 Task: Create a task  Issues with integrating with version control system (e.g. Git) , assign it to team member softage.9@softage.net in the project ZippyTech and update the status of the task to  On Track  , set the priority of the task to Low.
Action: Mouse moved to (32, 384)
Screenshot: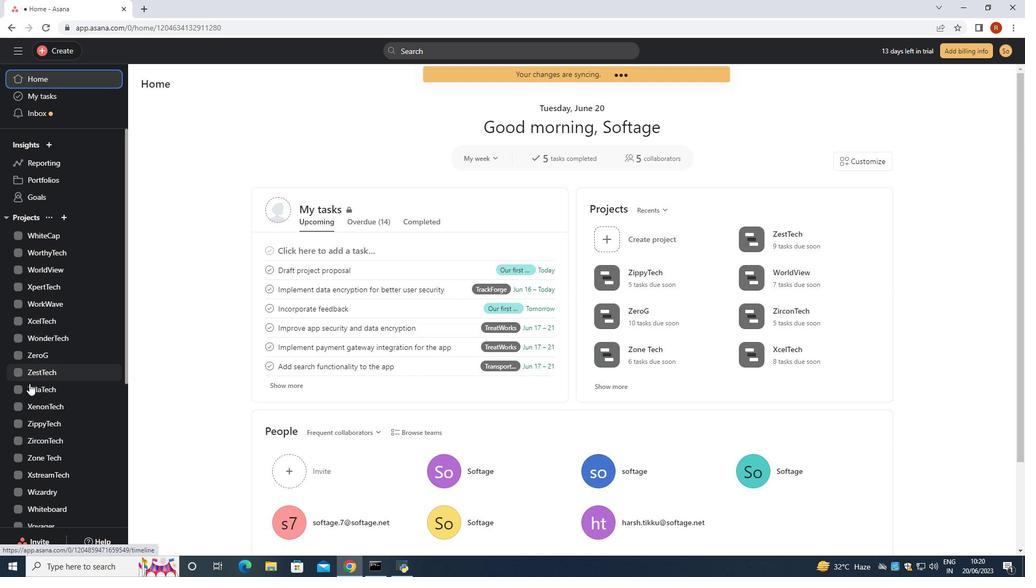 
Action: Mouse scrolled (32, 383) with delta (0, 0)
Screenshot: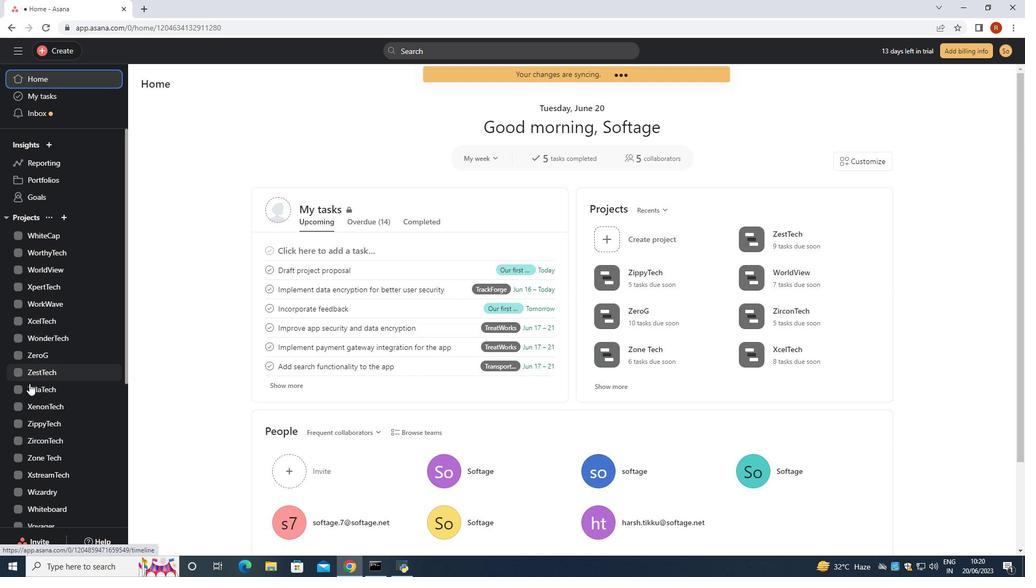
Action: Mouse moved to (32, 380)
Screenshot: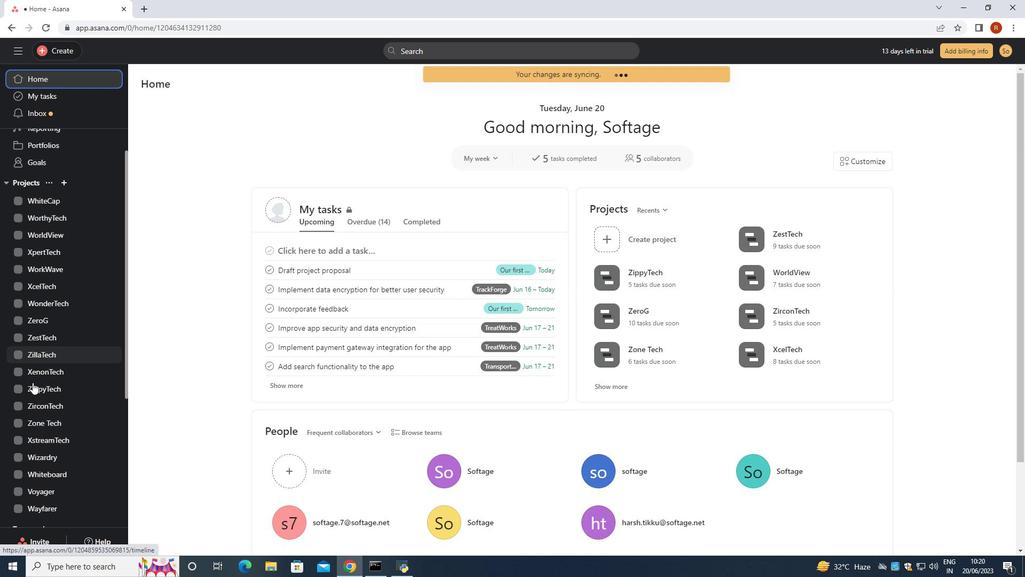 
Action: Mouse scrolled (32, 380) with delta (0, 0)
Screenshot: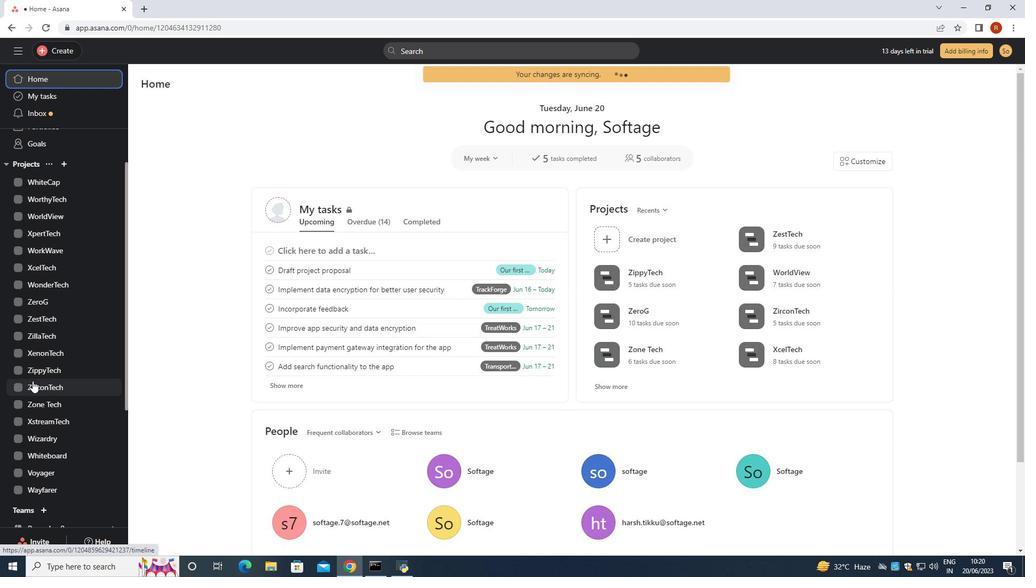 
Action: Mouse moved to (56, 313)
Screenshot: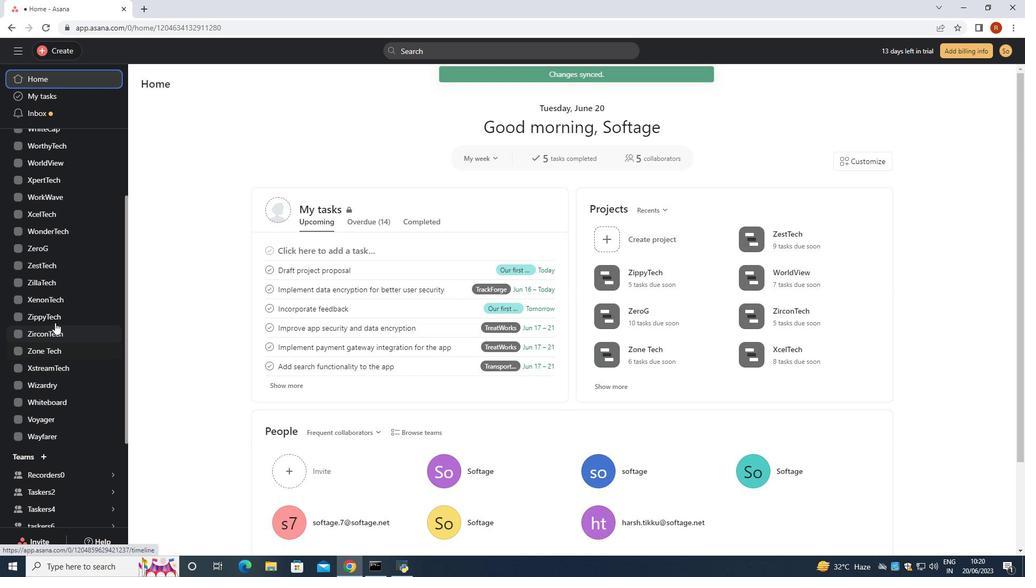 
Action: Mouse pressed left at (56, 313)
Screenshot: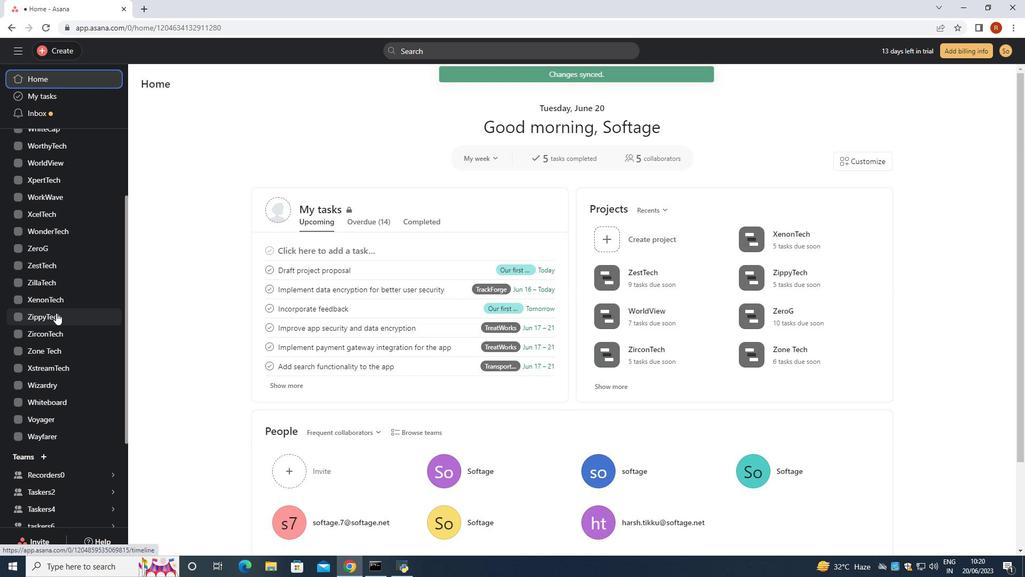 
Action: Mouse moved to (173, 140)
Screenshot: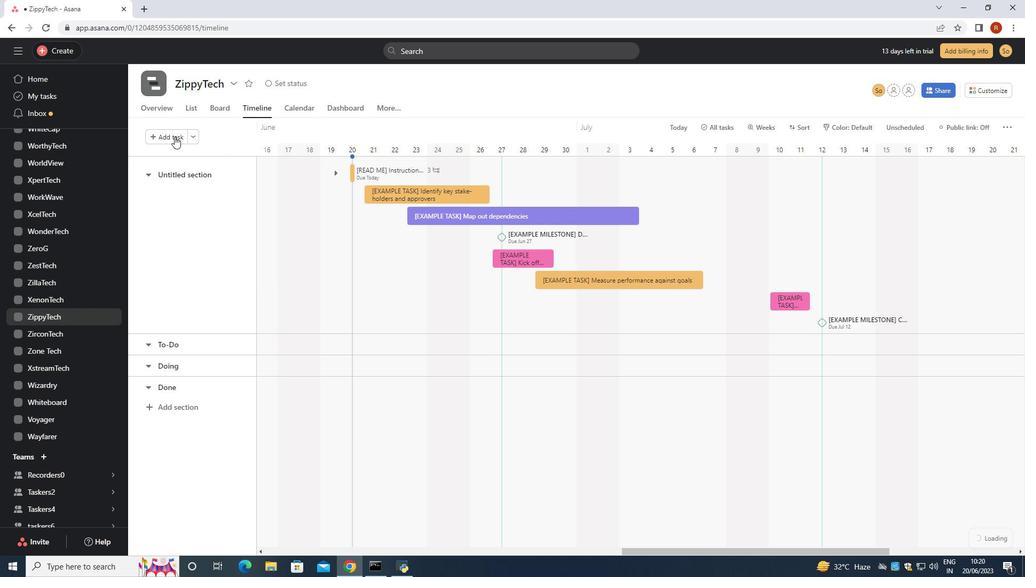 
Action: Mouse pressed left at (173, 140)
Screenshot: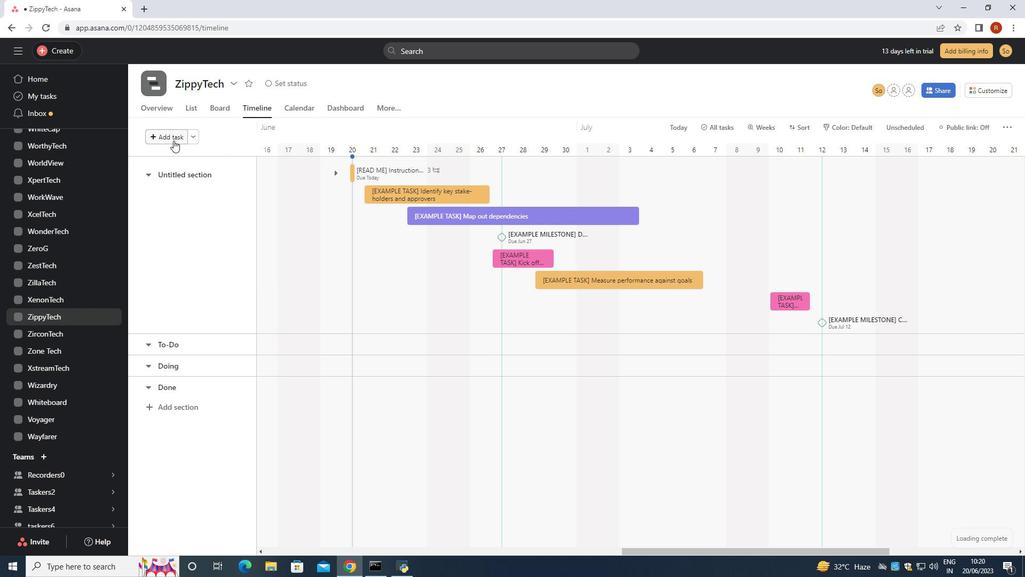 
Action: Key pressed <Key.shift>Issues<Key.space>with<Key.space>integrating<Key.space>with<Key.space>version<Key.space>control<Key.space>si<Key.backspace>ystem<Key.space><Key.shift>(e.g<Key.space><Key.shift><Key.shift><Key.shift><Key.shift><Key.shift><Key.shift><Key.shift><Key.shift><Key.shift><Key.shift><Key.shift><Key.shift><Key.shift><Key.shift><Key.shift><Key.shift><Key.shift>Git<Key.shift><Key.shift>)<Key.enter>
Screenshot: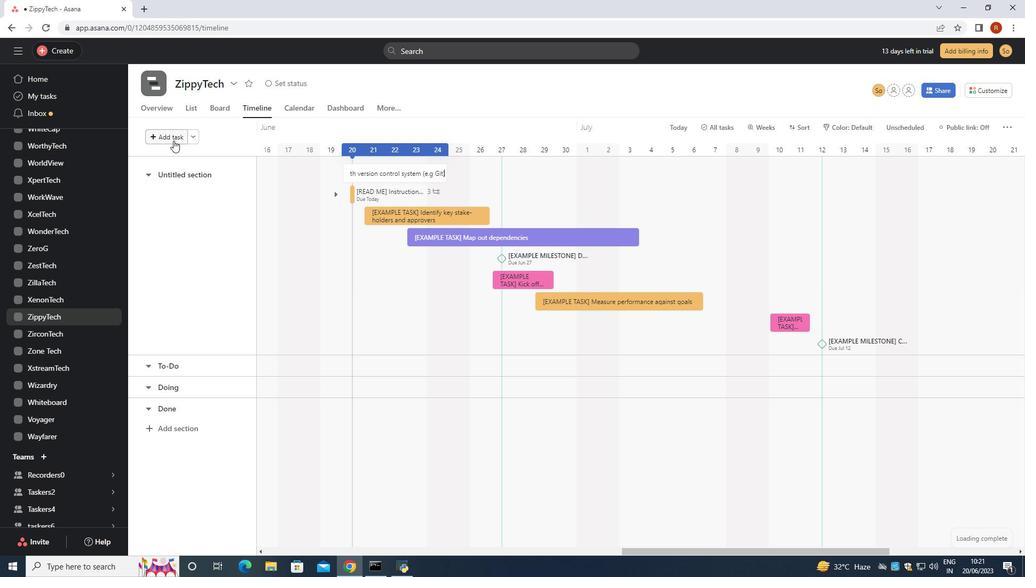 
Action: Mouse moved to (384, 171)
Screenshot: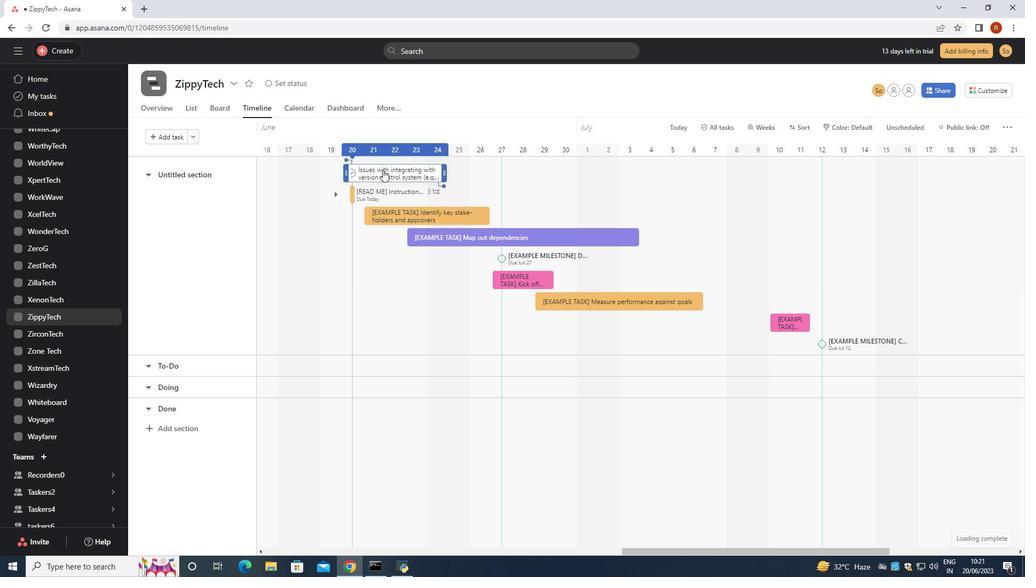 
Action: Mouse pressed left at (384, 171)
Screenshot: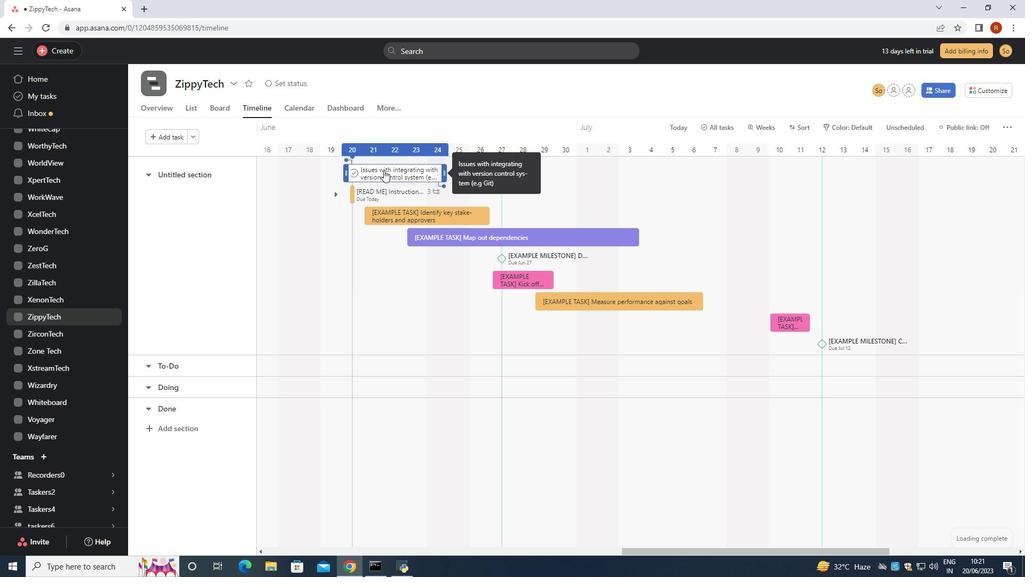 
Action: Mouse moved to (795, 214)
Screenshot: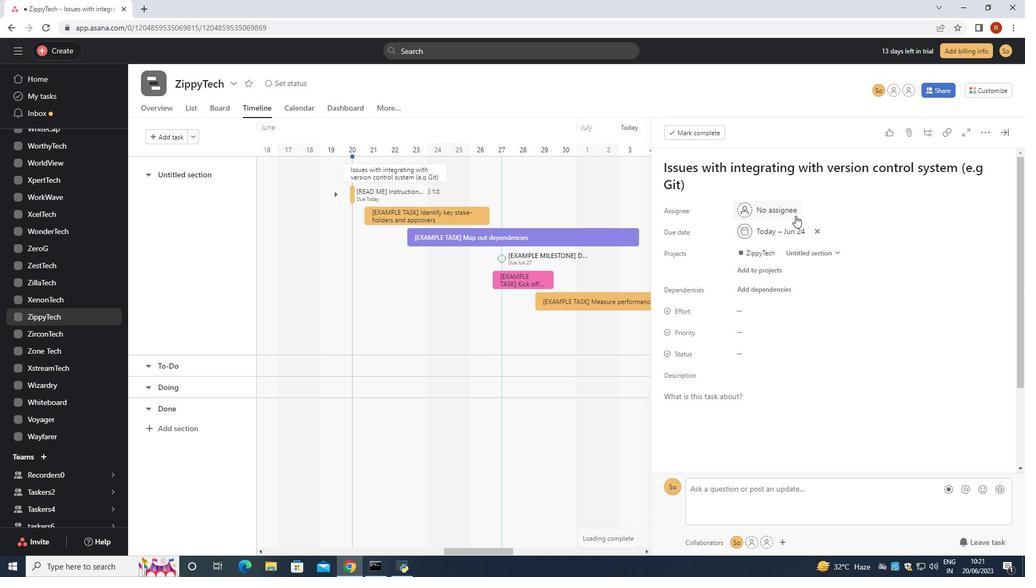 
Action: Mouse pressed left at (795, 214)
Screenshot: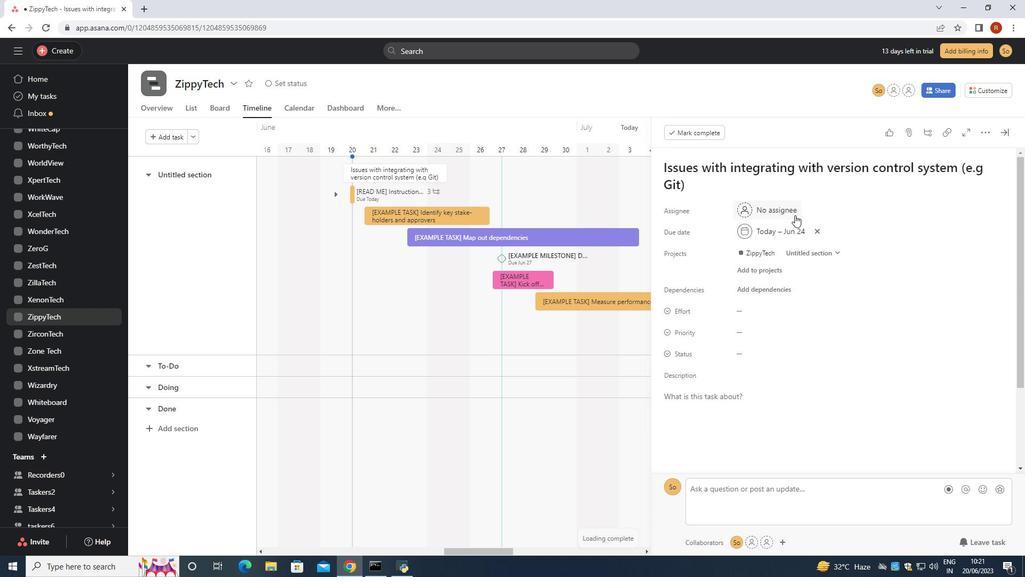 
Action: Mouse moved to (764, 193)
Screenshot: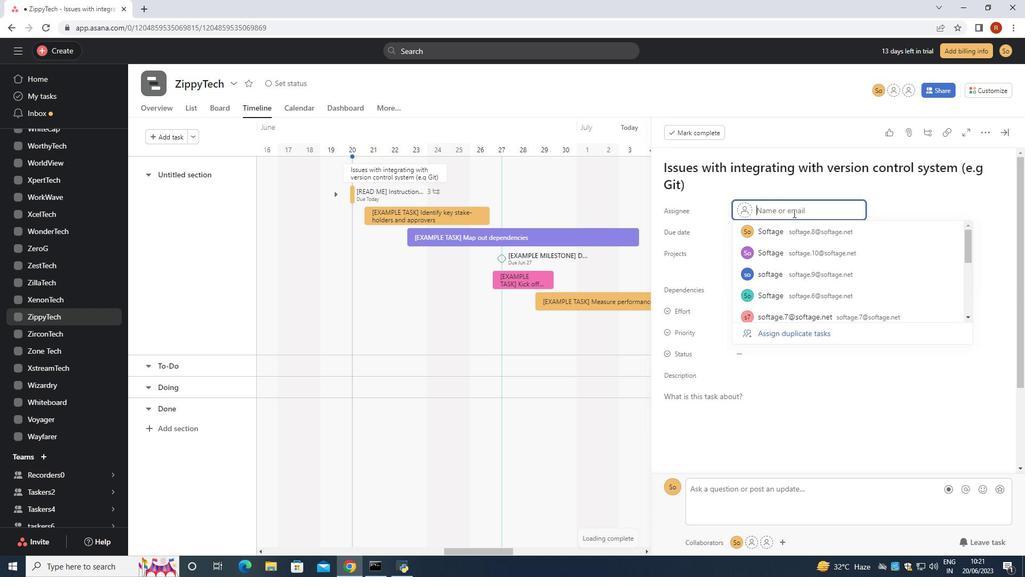 
Action: Key pressed <Key.shift>Softg<Key.backspace>age.9<Key.shift><Key.shift>@softage.net
Screenshot: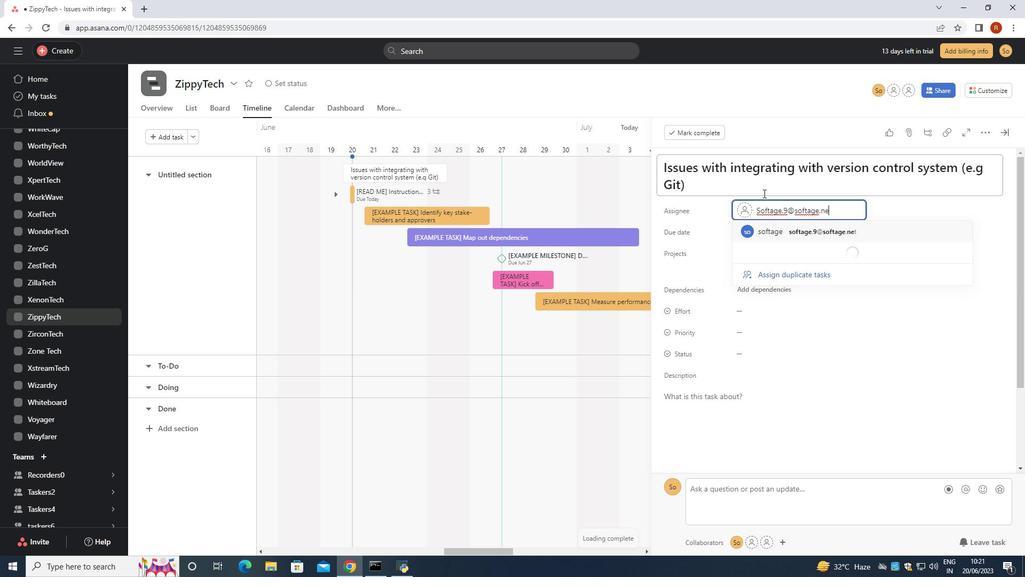
Action: Mouse moved to (808, 234)
Screenshot: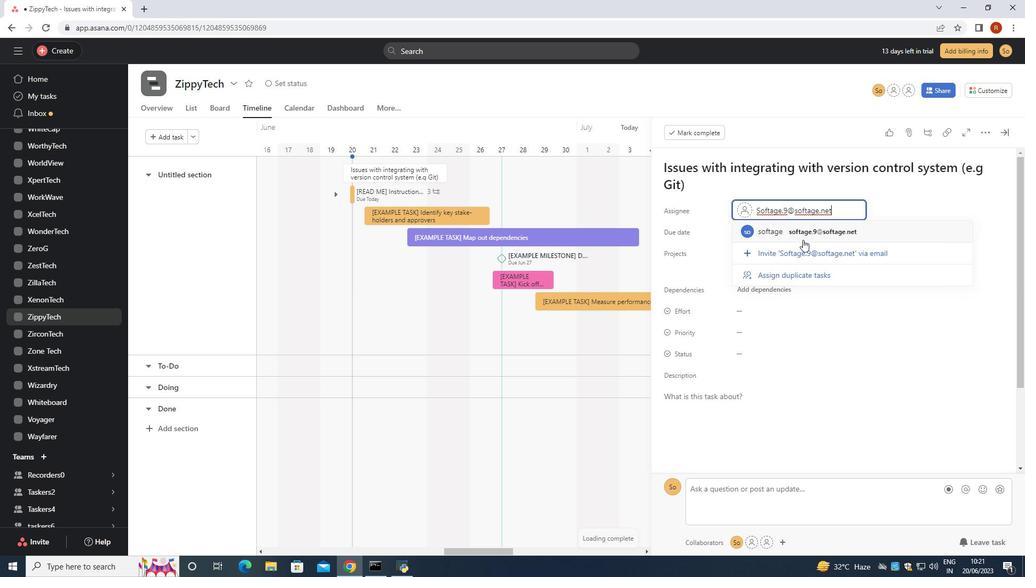 
Action: Mouse pressed left at (808, 234)
Screenshot: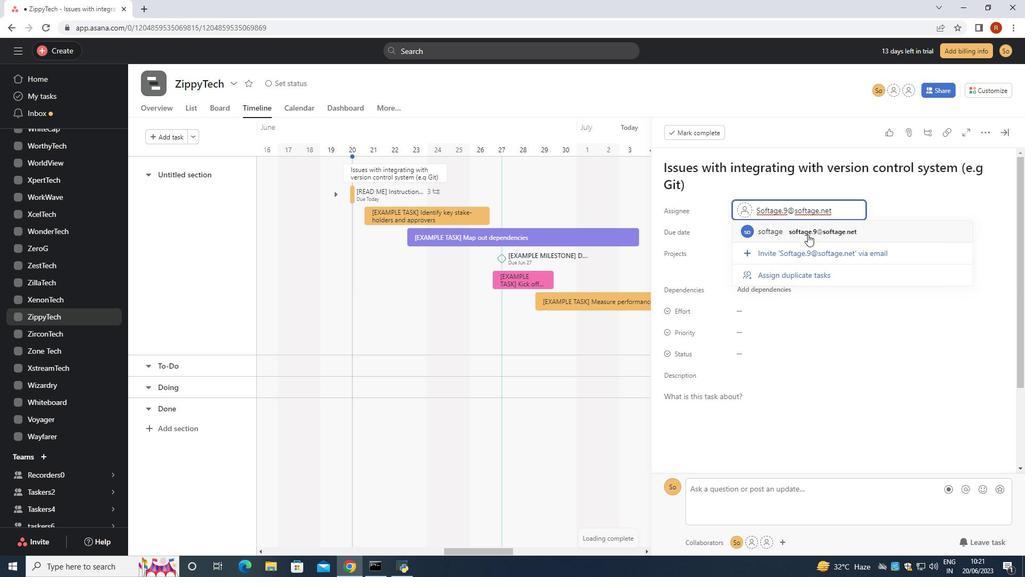 
Action: Mouse moved to (748, 354)
Screenshot: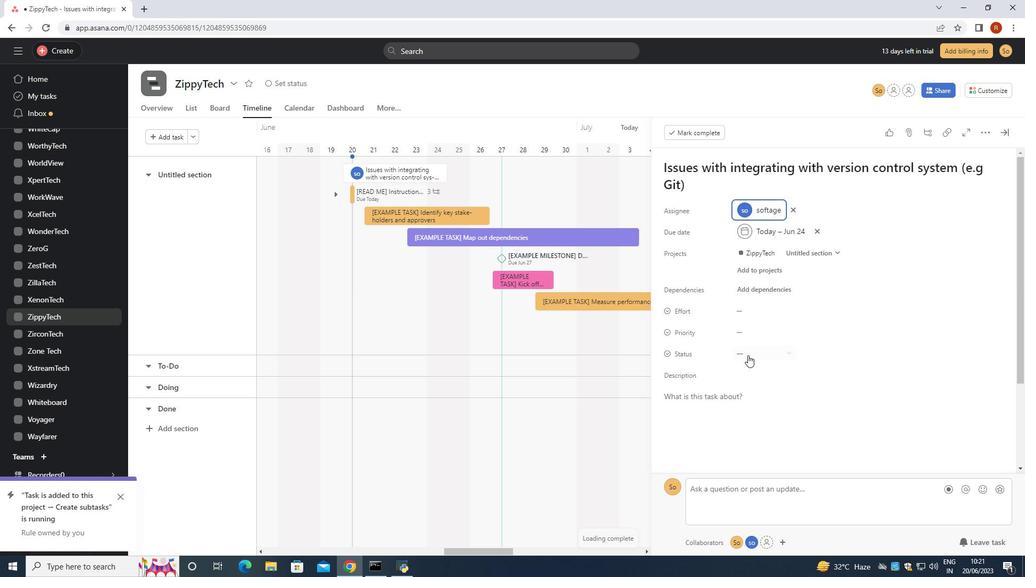 
Action: Mouse pressed left at (748, 354)
Screenshot: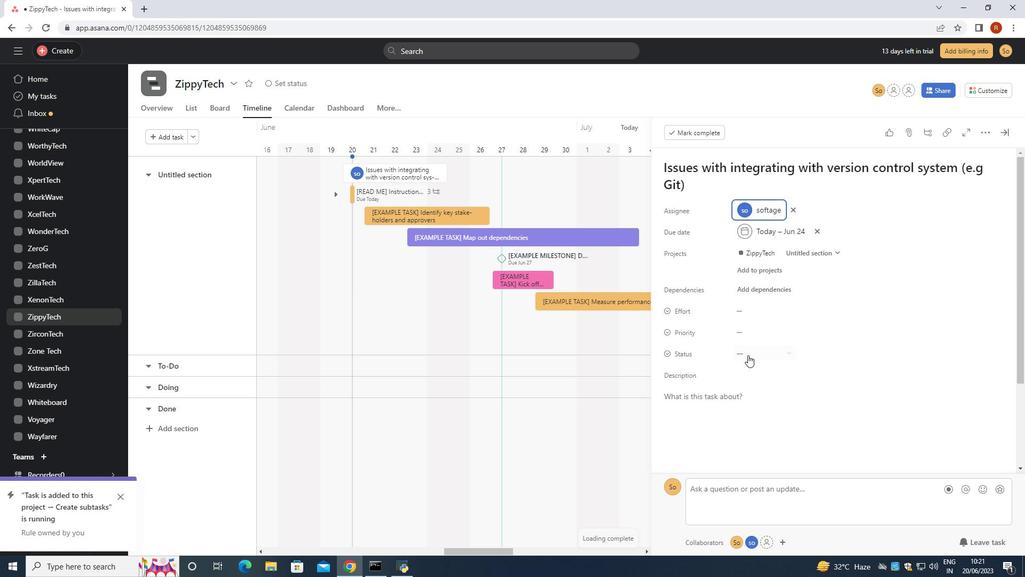 
Action: Mouse moved to (781, 394)
Screenshot: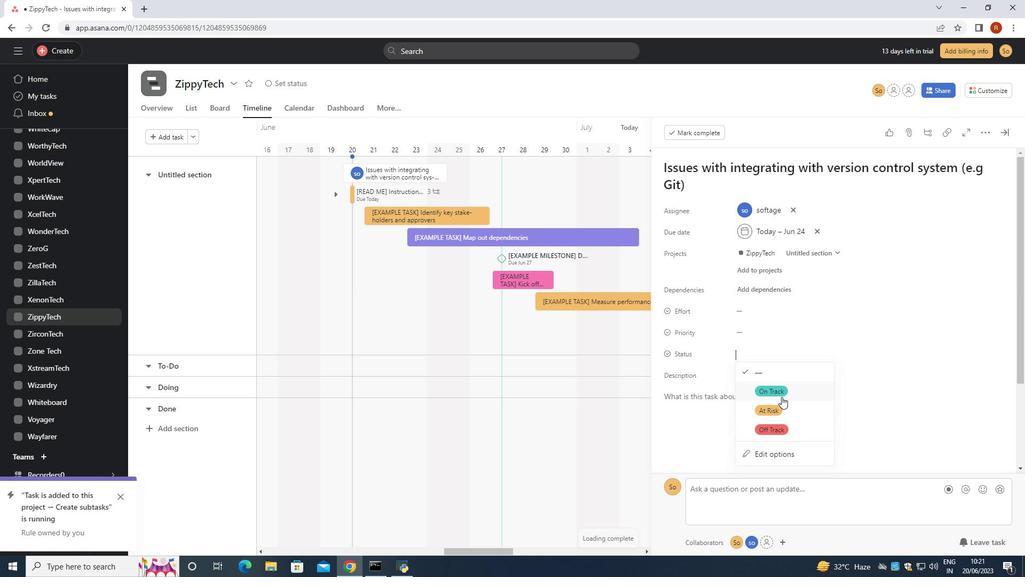 
Action: Mouse pressed left at (781, 394)
Screenshot: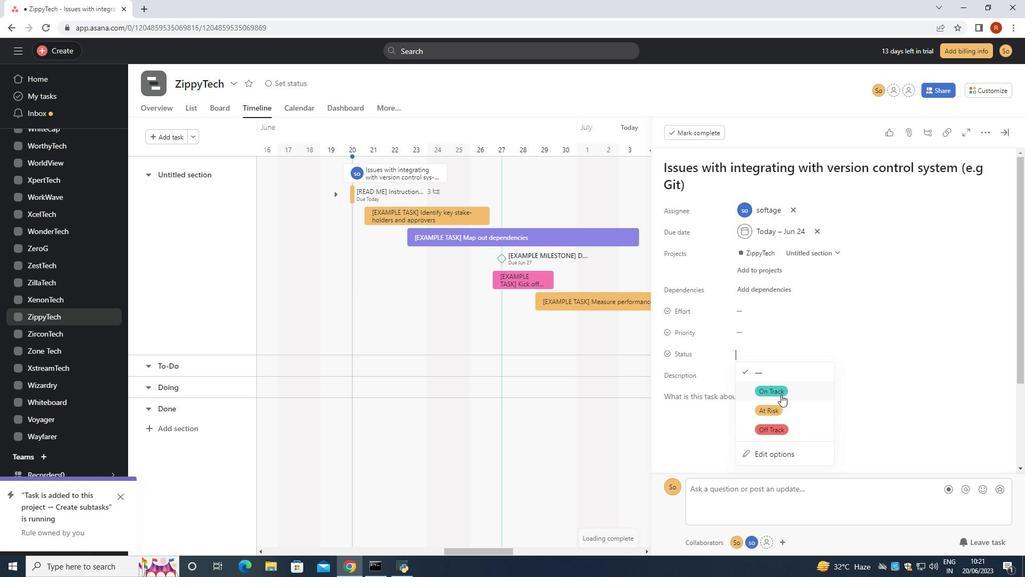 
Action: Mouse moved to (746, 337)
Screenshot: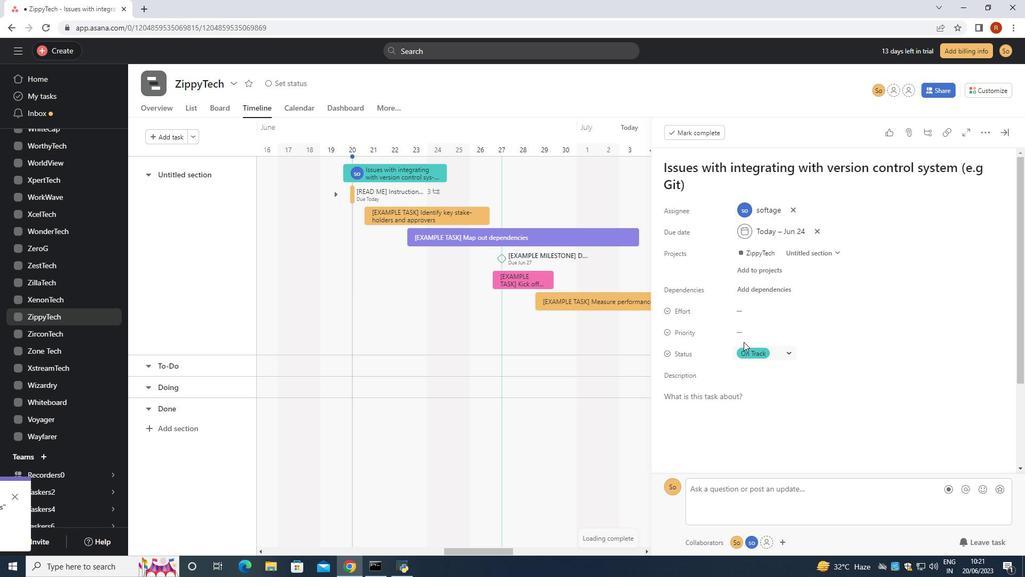 
Action: Mouse pressed left at (746, 337)
Screenshot: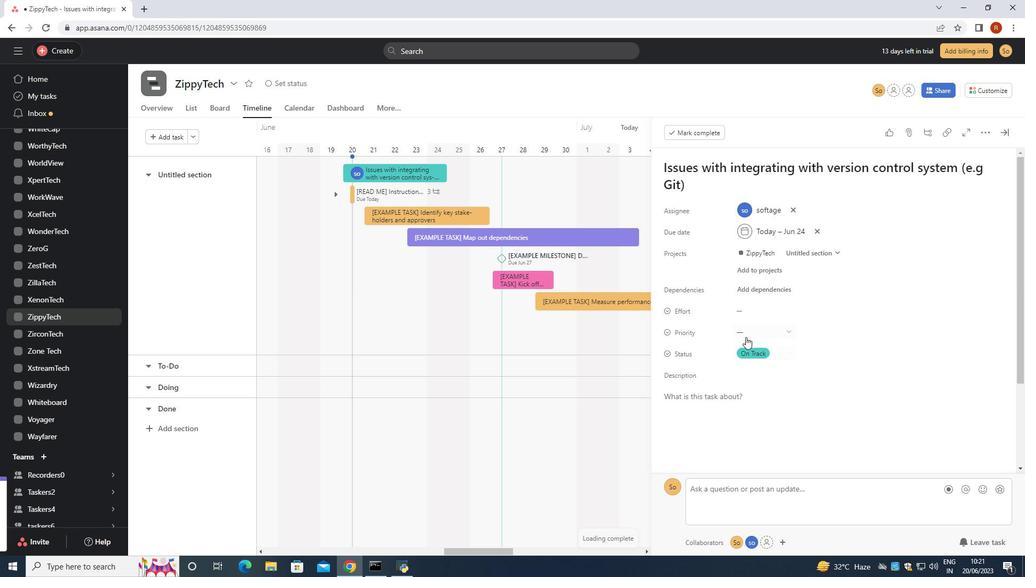 
Action: Mouse moved to (768, 404)
Screenshot: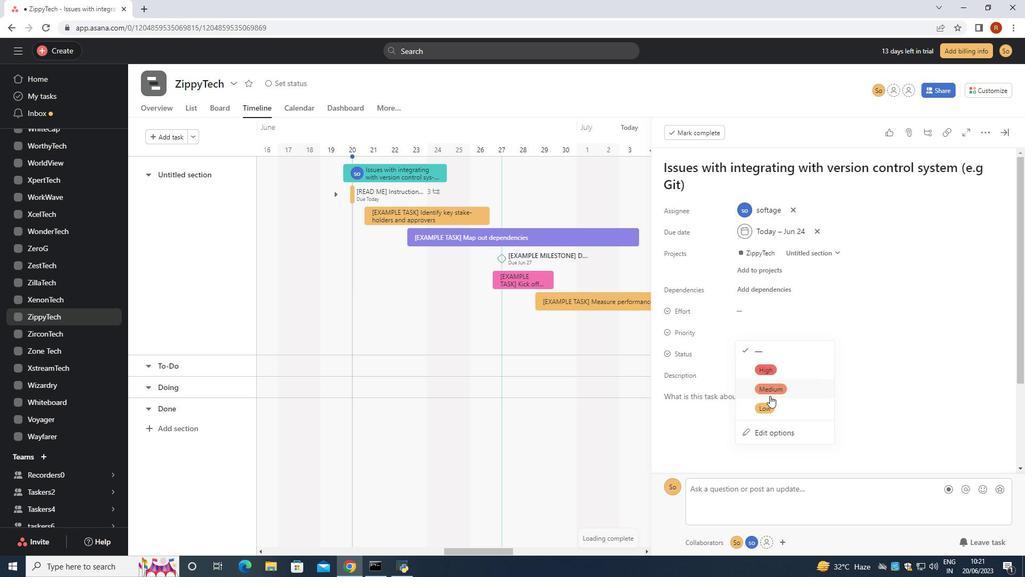 
Action: Mouse pressed left at (768, 404)
Screenshot: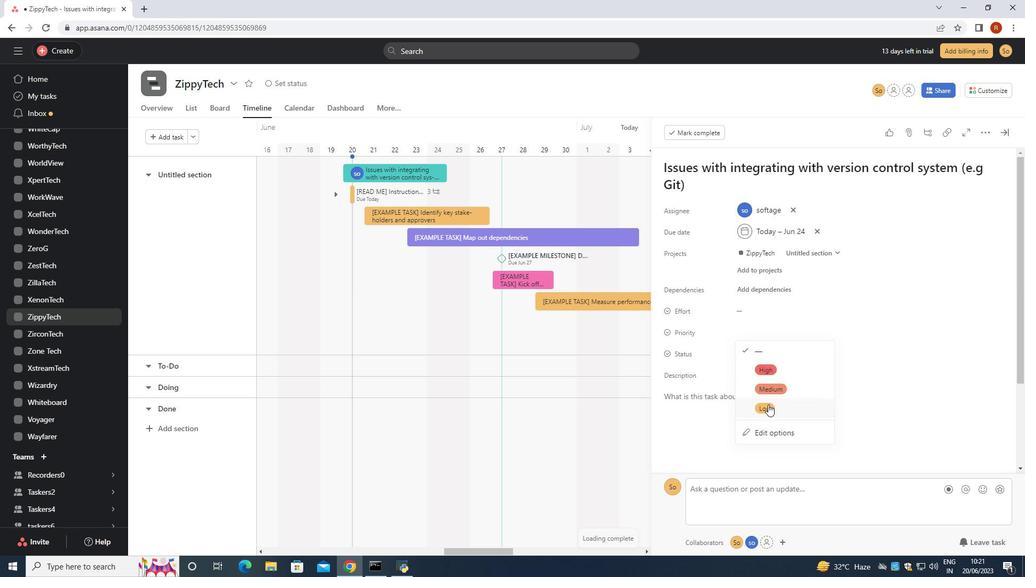 
Action: Mouse moved to (866, 384)
Screenshot: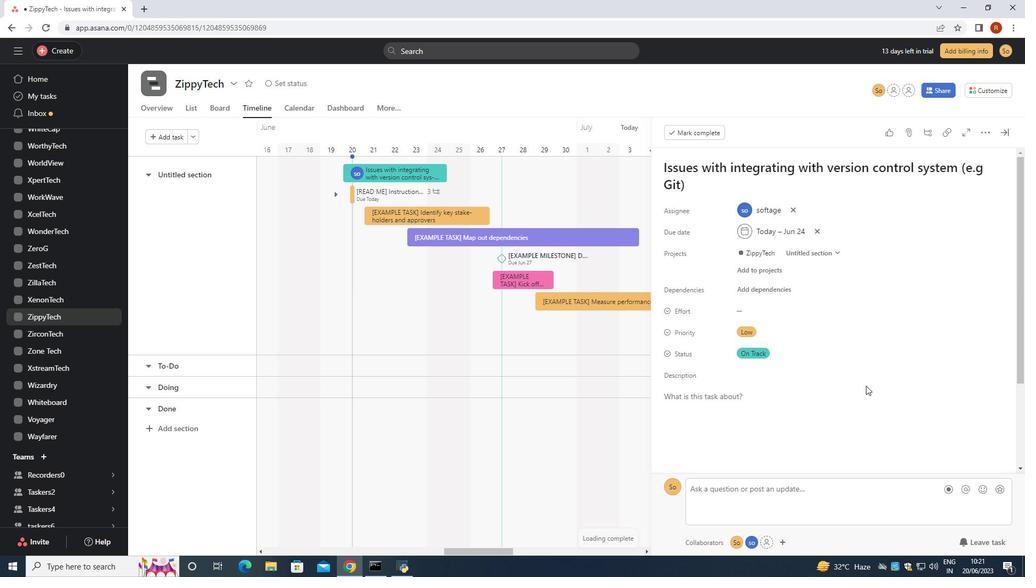 
